 Task: Look for products in the category "Tortillas" from Store Brand only.
Action: Mouse moved to (22, 85)
Screenshot: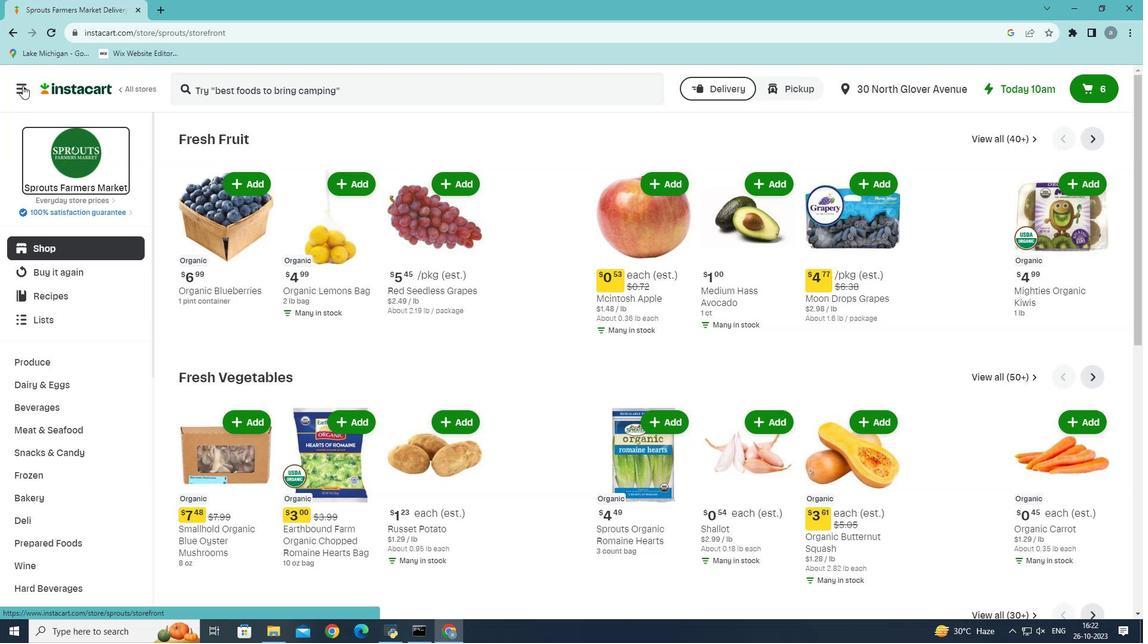 
Action: Mouse pressed left at (22, 85)
Screenshot: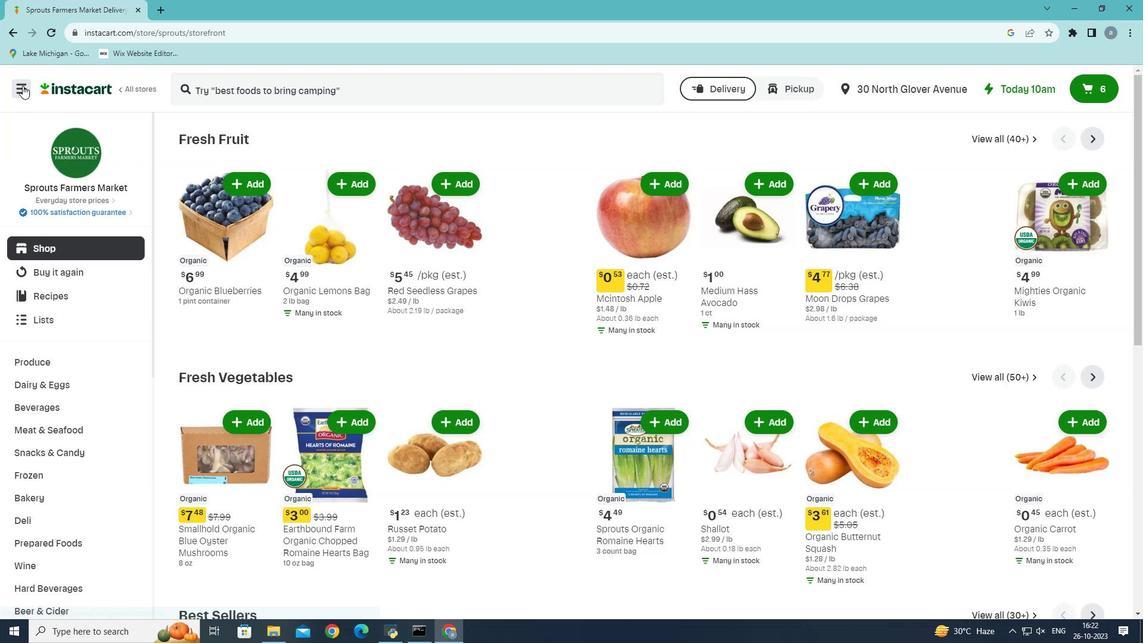 
Action: Mouse moved to (55, 345)
Screenshot: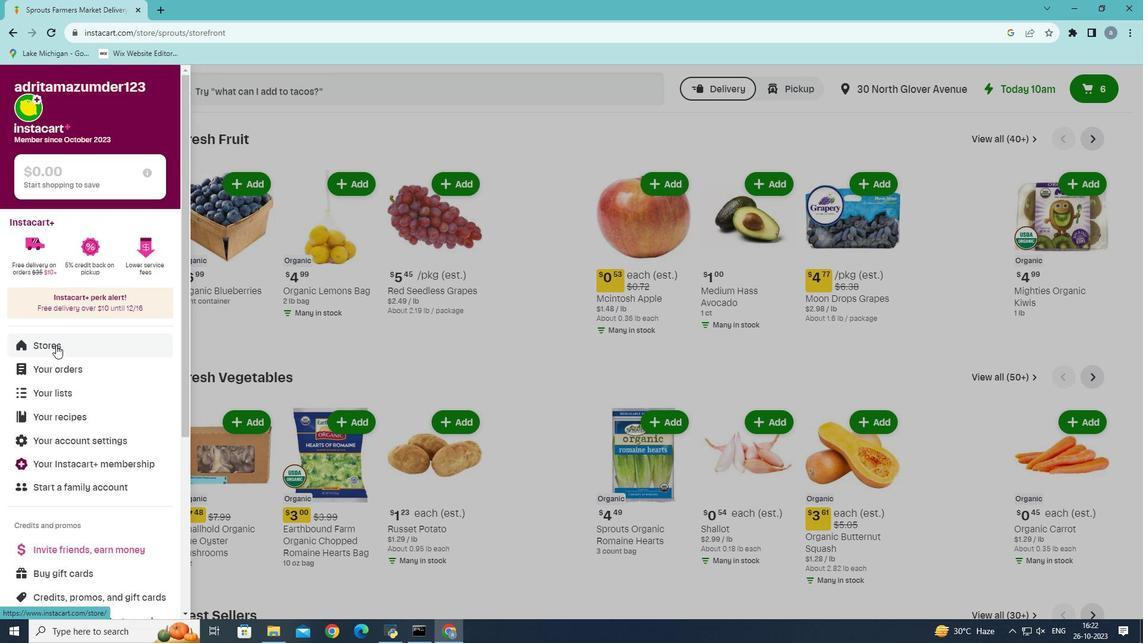 
Action: Mouse pressed left at (55, 345)
Screenshot: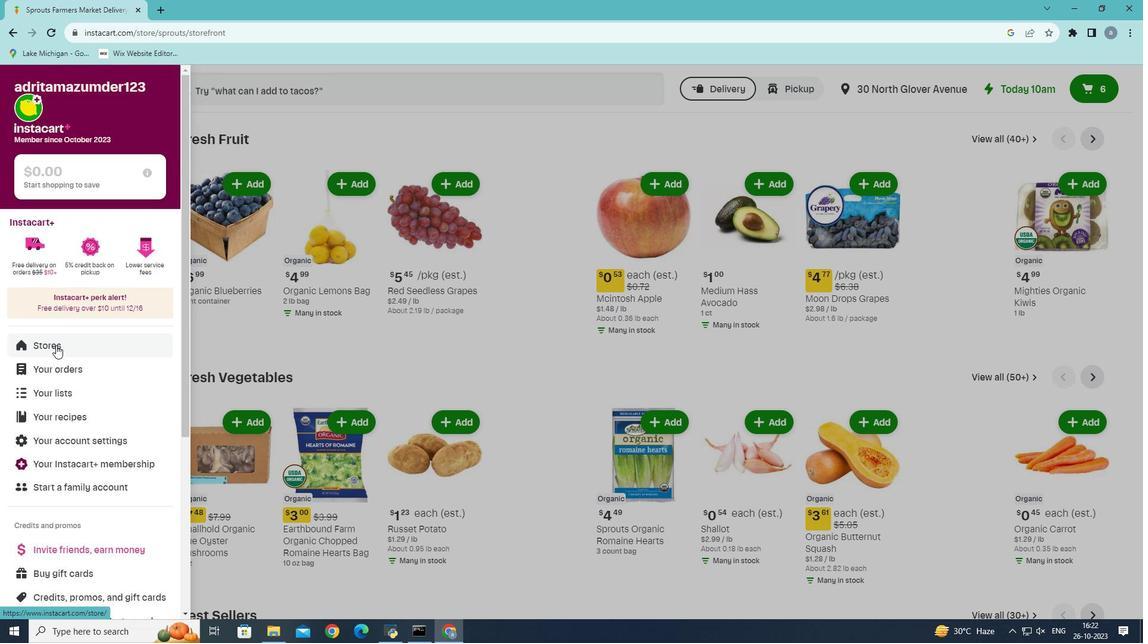 
Action: Mouse moved to (268, 136)
Screenshot: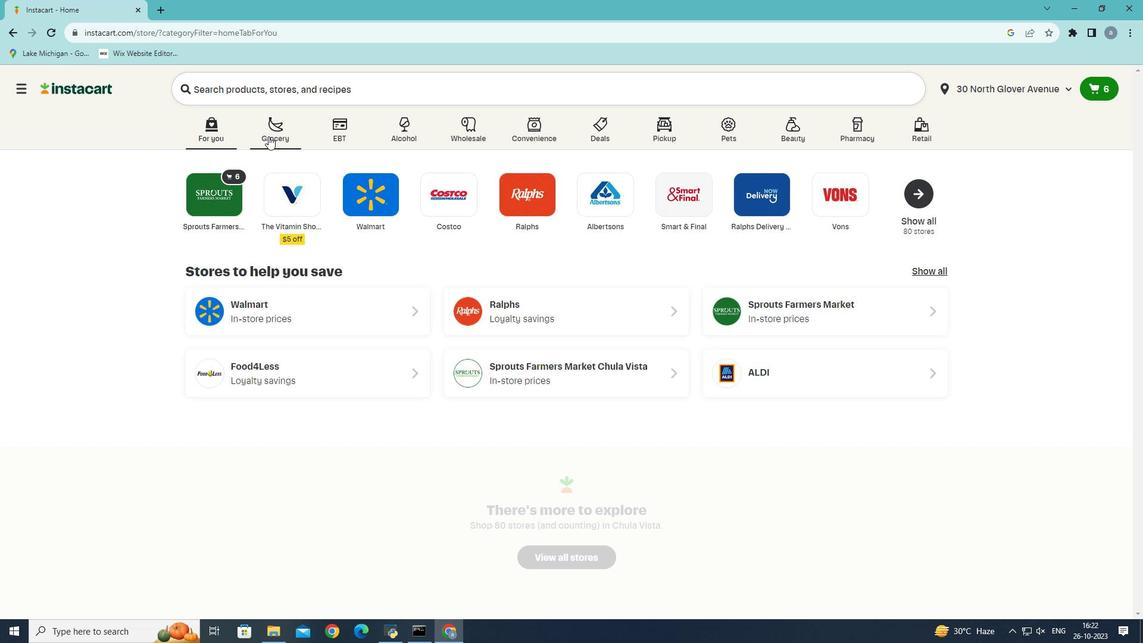 
Action: Mouse pressed left at (268, 136)
Screenshot: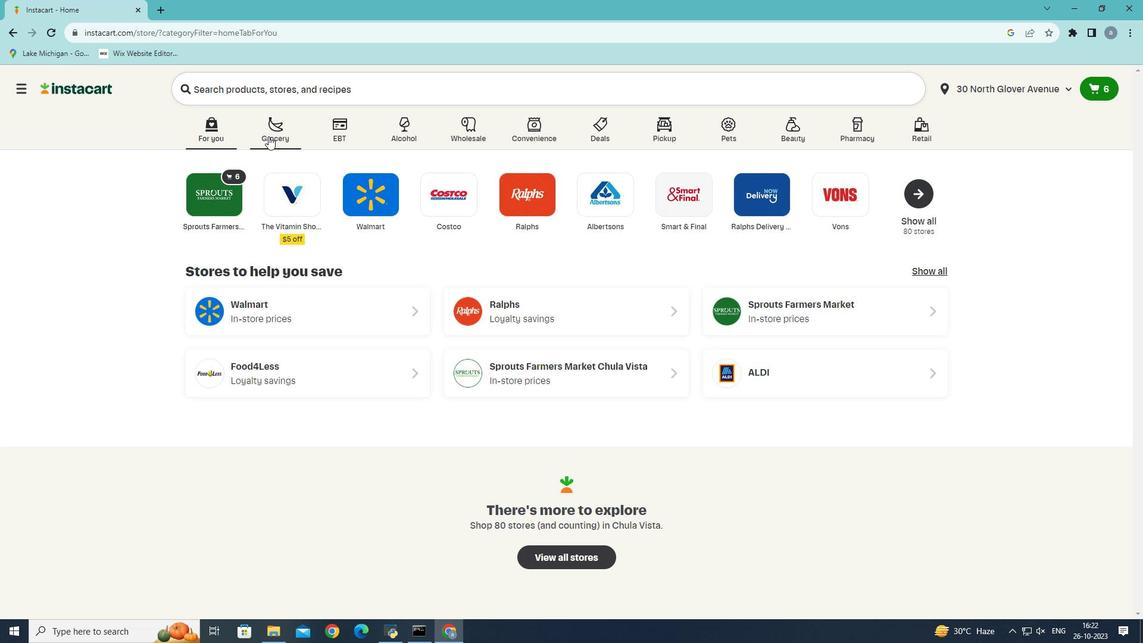 
Action: Mouse moved to (231, 347)
Screenshot: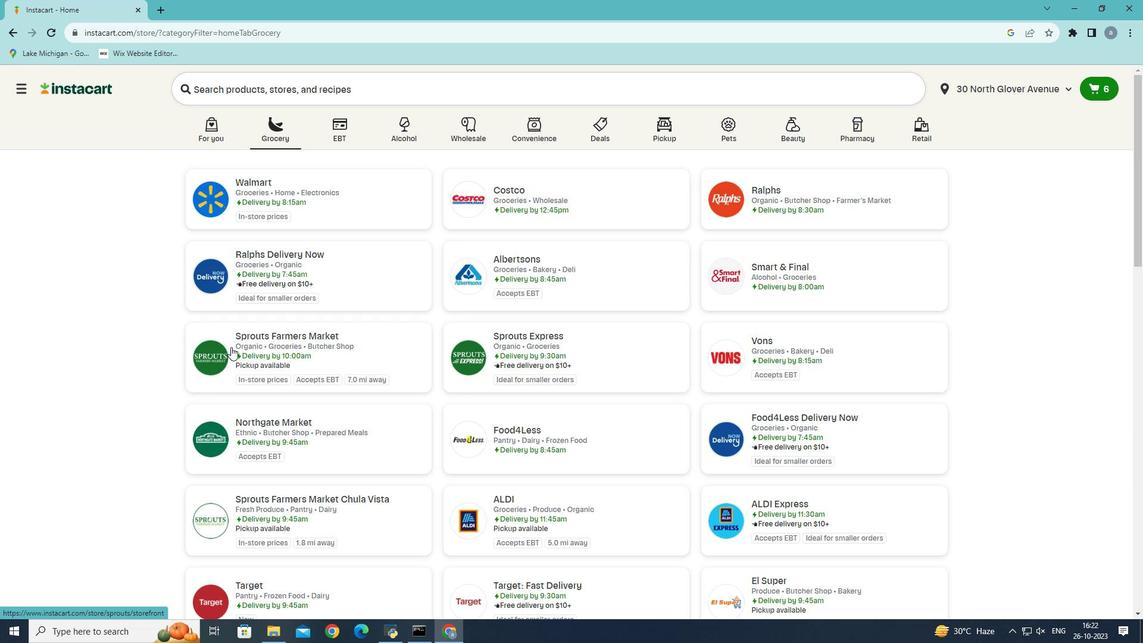 
Action: Mouse pressed left at (231, 347)
Screenshot: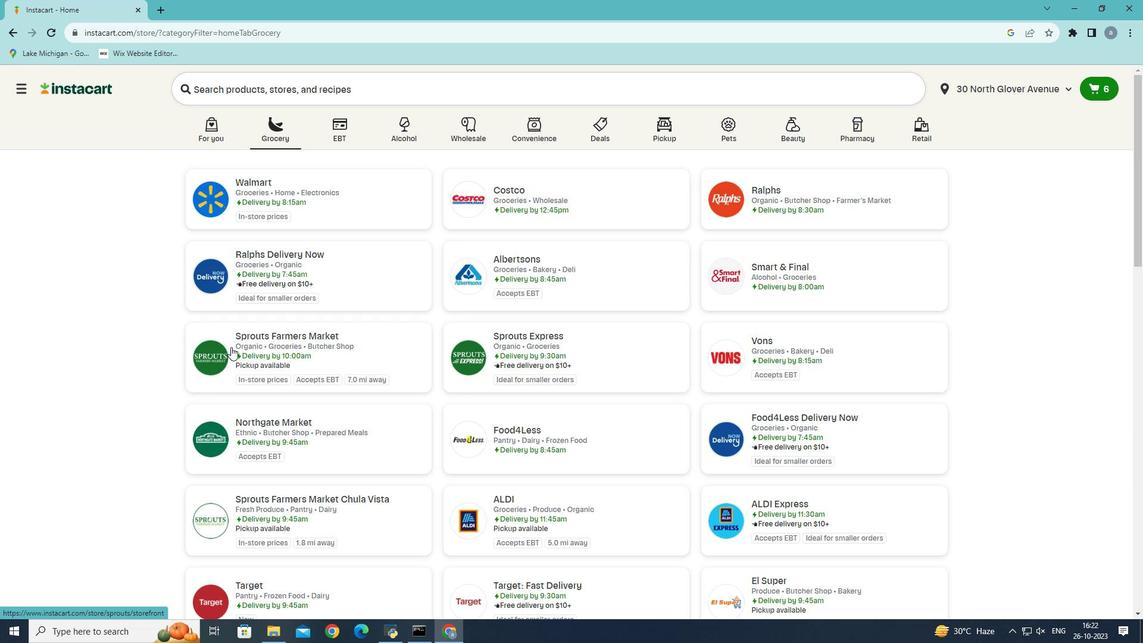 
Action: Mouse moved to (39, 497)
Screenshot: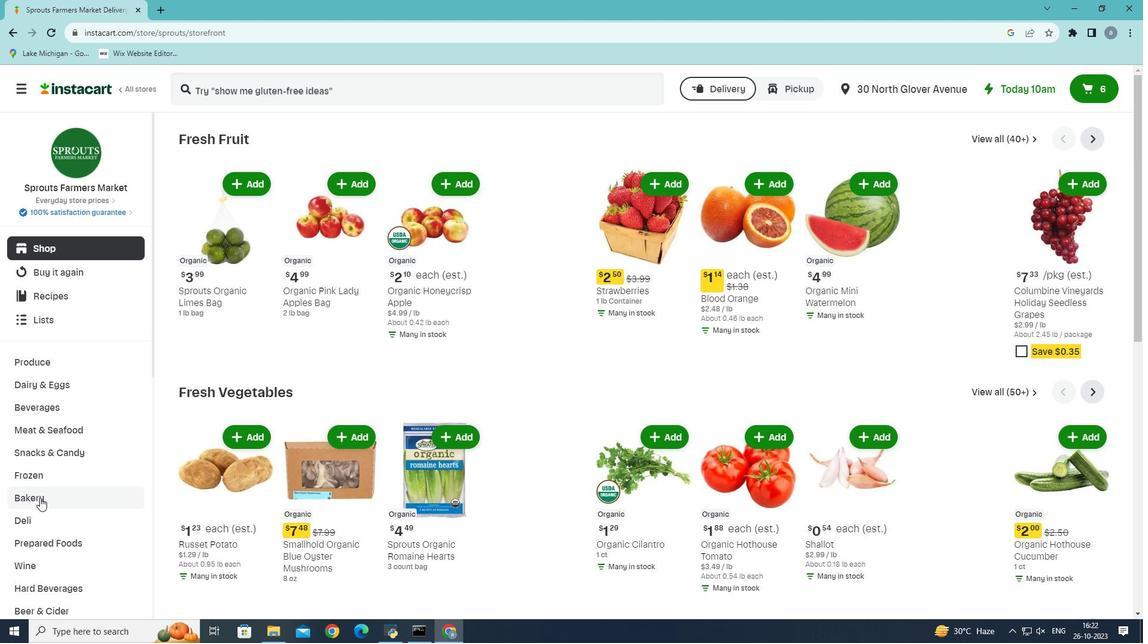 
Action: Mouse pressed left at (39, 497)
Screenshot: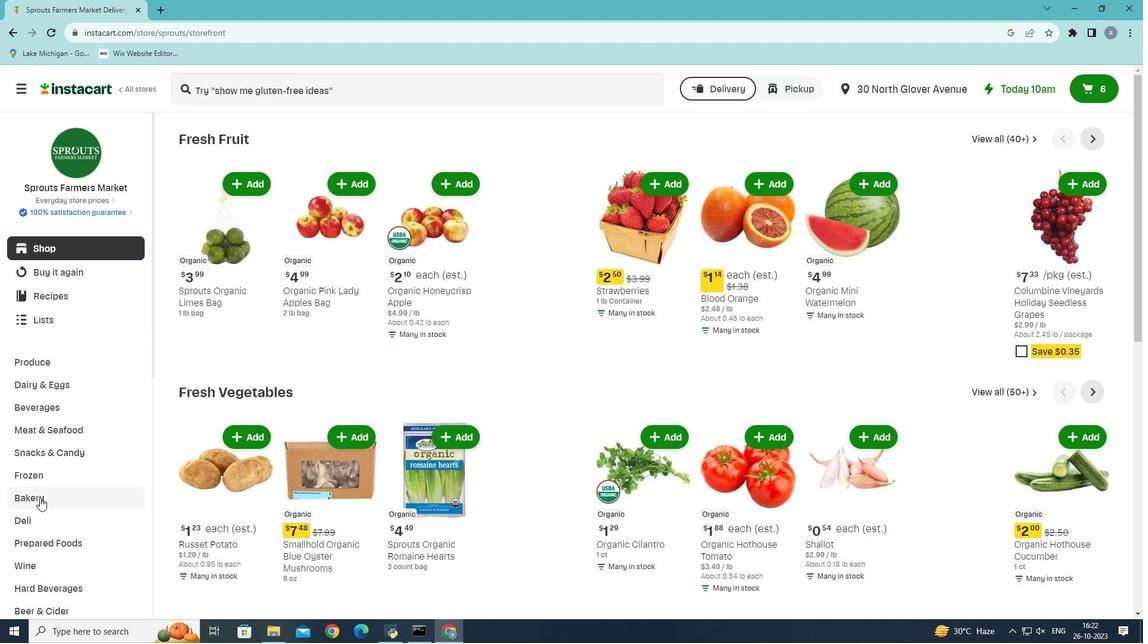 
Action: Mouse moved to (880, 163)
Screenshot: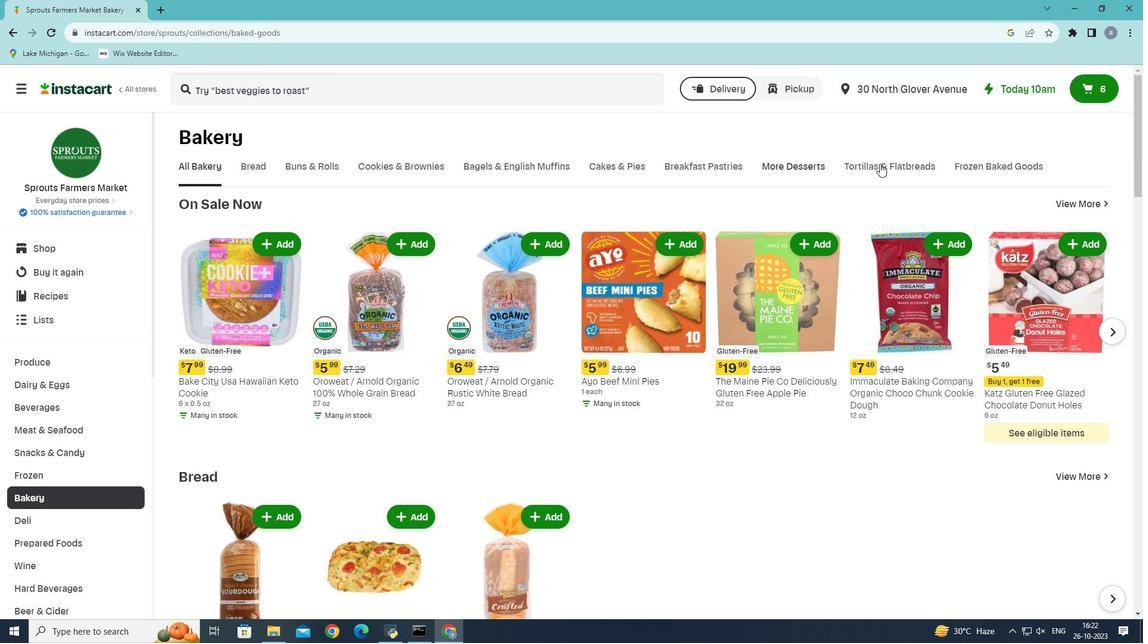 
Action: Mouse pressed left at (880, 163)
Screenshot: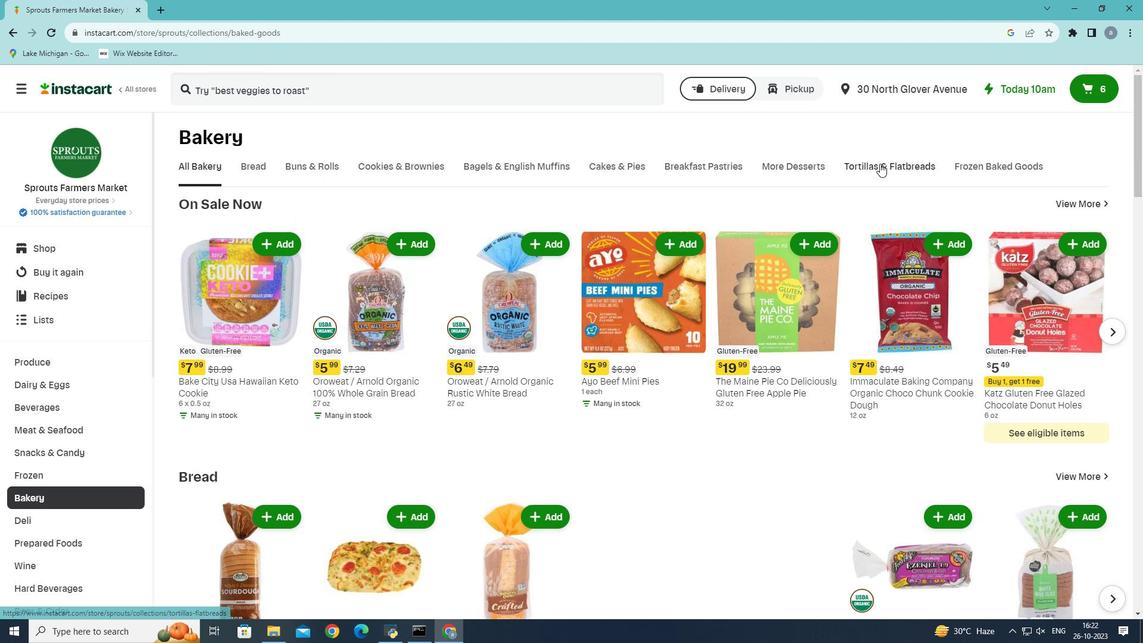 
Action: Mouse moved to (271, 222)
Screenshot: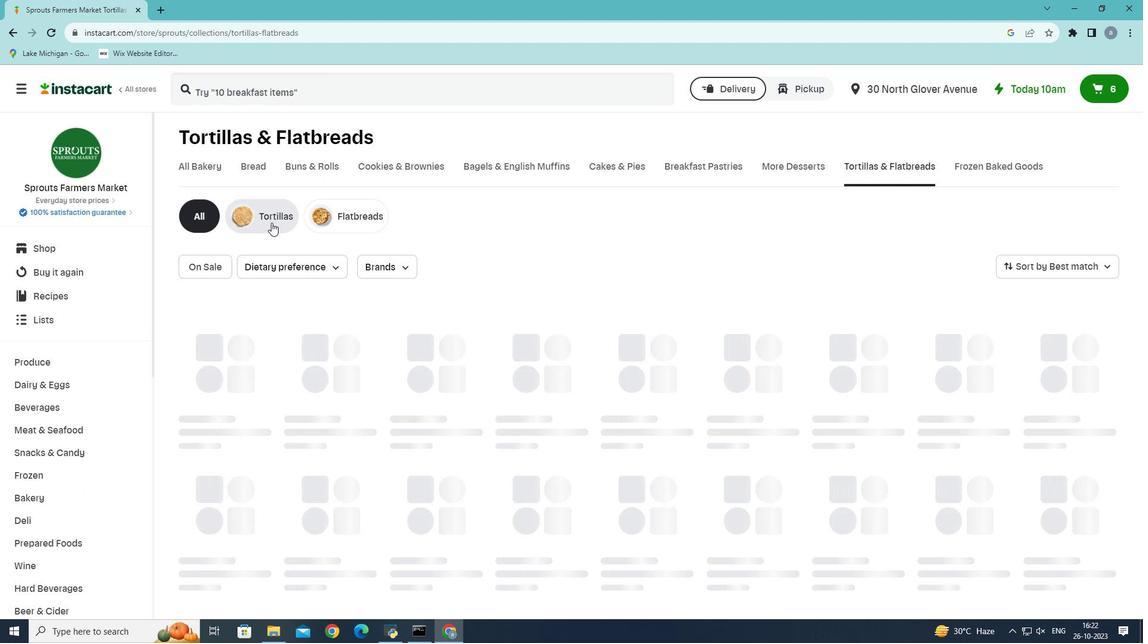 
Action: Mouse pressed left at (271, 222)
Screenshot: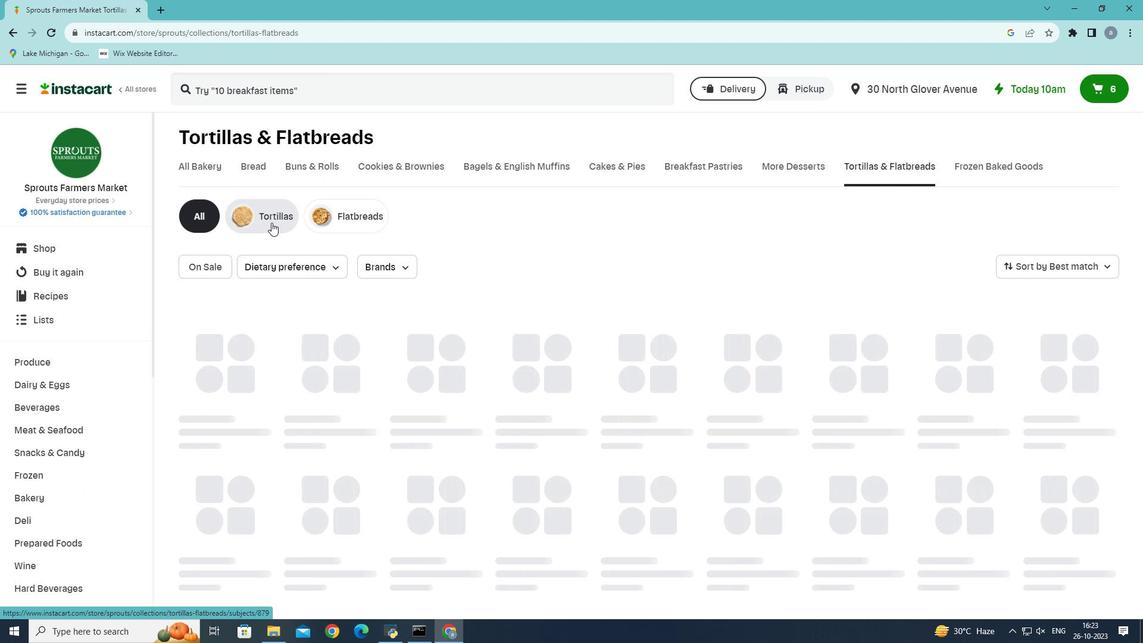 
Action: Mouse moved to (406, 270)
Screenshot: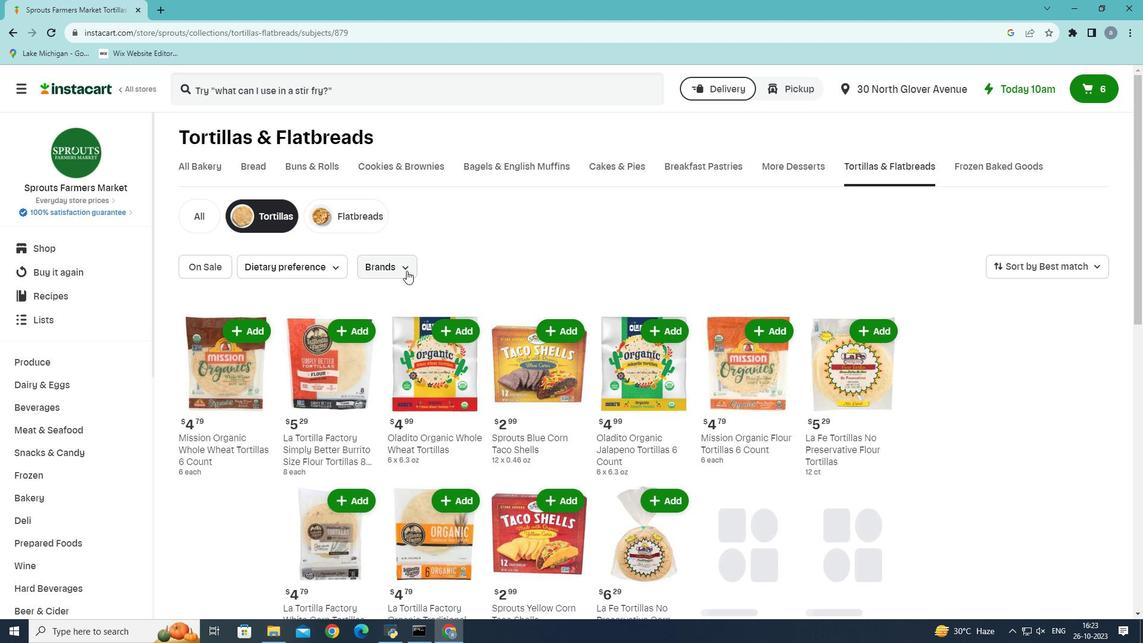 
Action: Mouse pressed left at (406, 270)
Screenshot: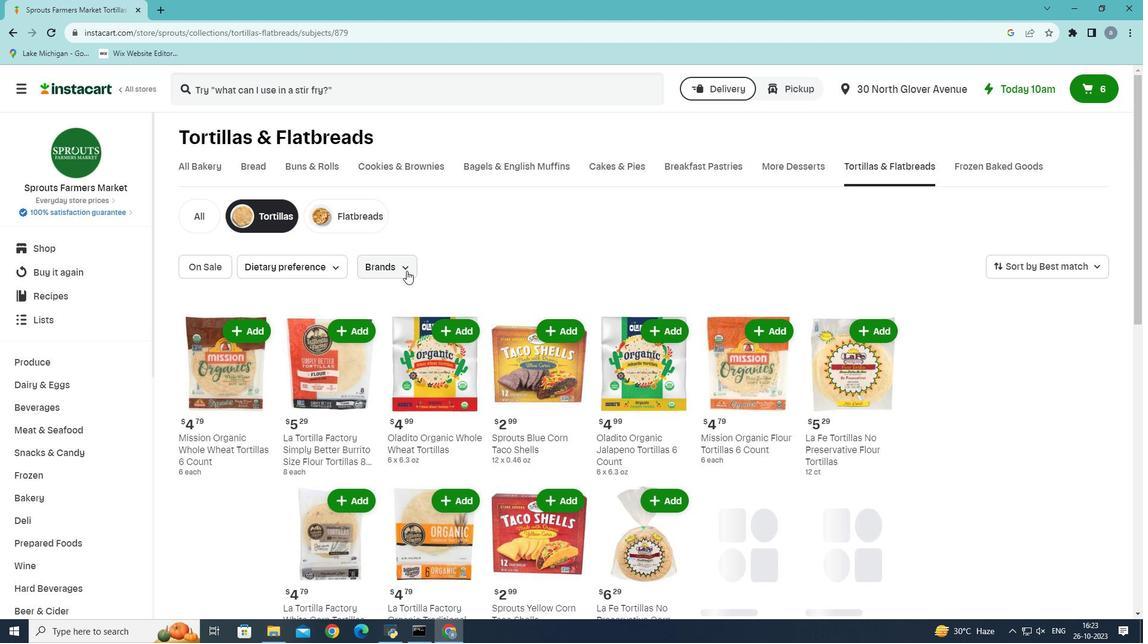 
Action: Mouse moved to (404, 299)
Screenshot: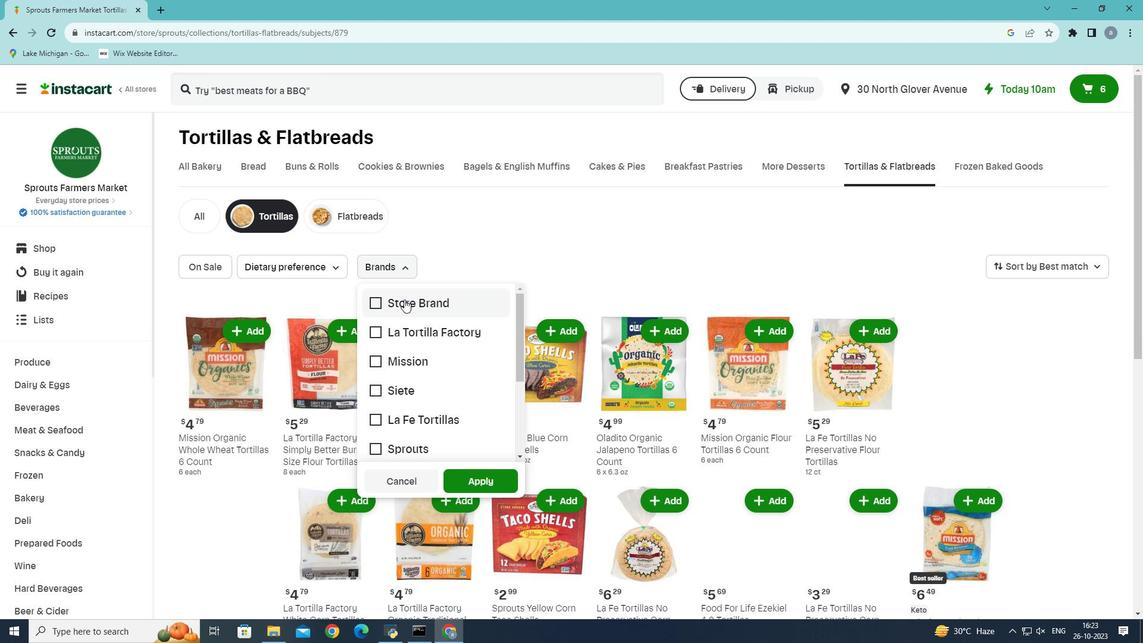 
Action: Mouse pressed left at (404, 299)
Screenshot: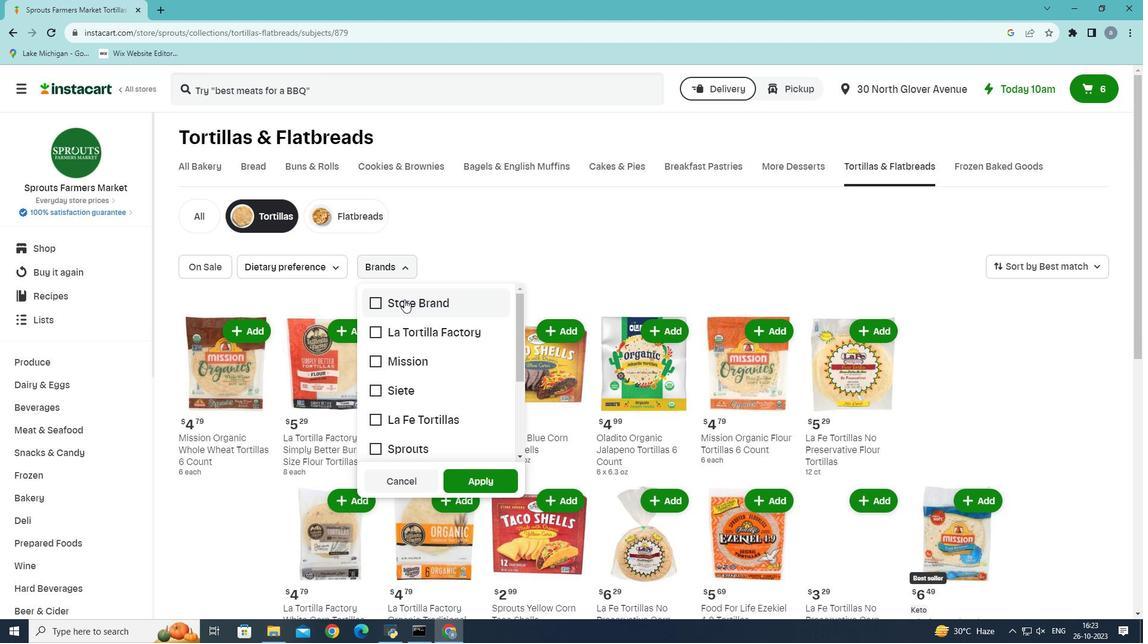 
Action: Mouse moved to (477, 482)
Screenshot: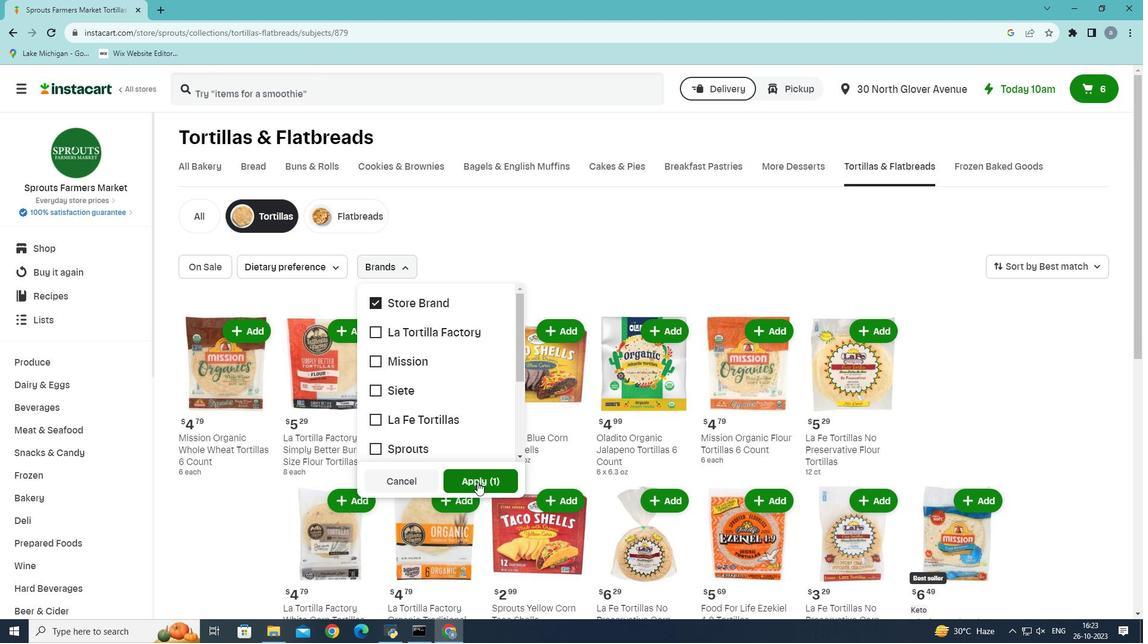 
Action: Mouse pressed left at (477, 482)
Screenshot: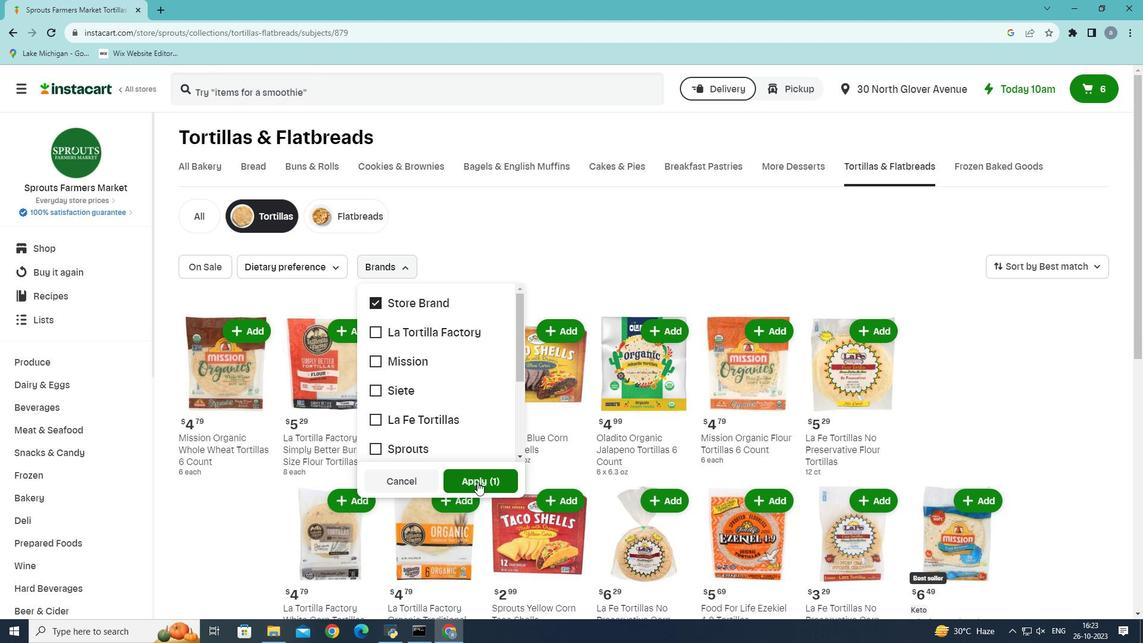 
Action: Mouse moved to (469, 462)
Screenshot: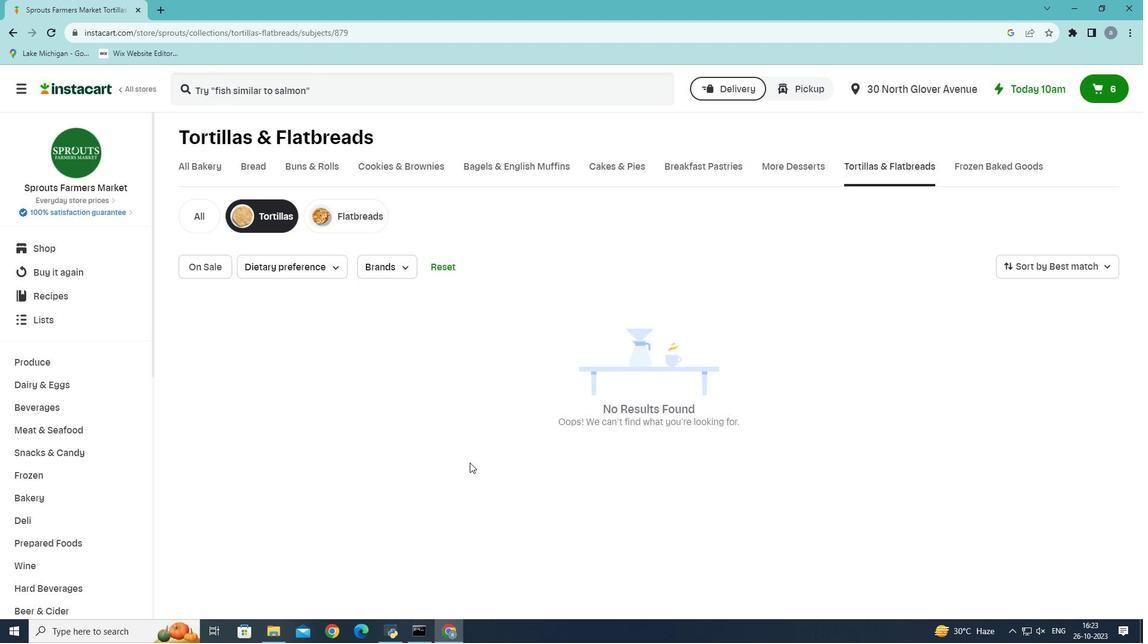 
